 Task: Log work in the project VortexTech for the issue 'Implement a new cloud-based procurement system for a company with advanced vendor management and sourcing capabilities' spent time as '2w 6d 2h 14m' and remaining time as '4w 6d 19h 43m' and move to top of backlog. Now add the issue to the epic 'Network Segmentation'.
Action: Mouse moved to (602, 380)
Screenshot: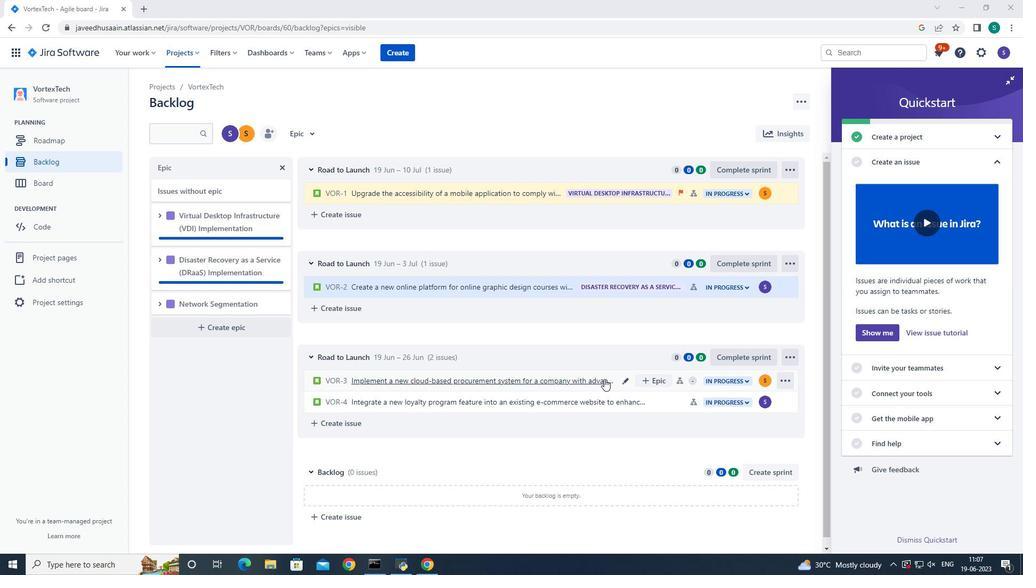 
Action: Mouse pressed left at (602, 380)
Screenshot: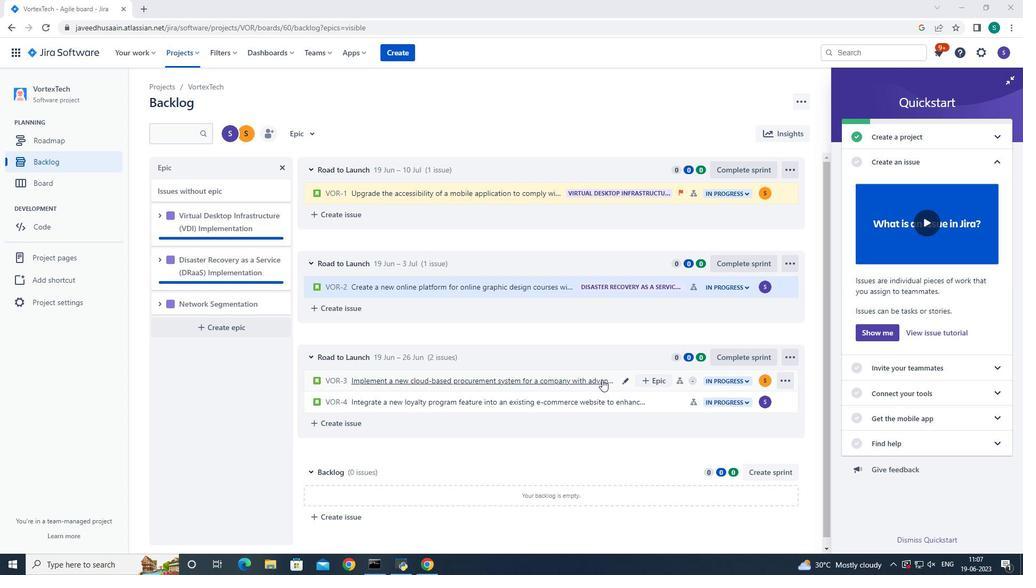
Action: Mouse moved to (788, 160)
Screenshot: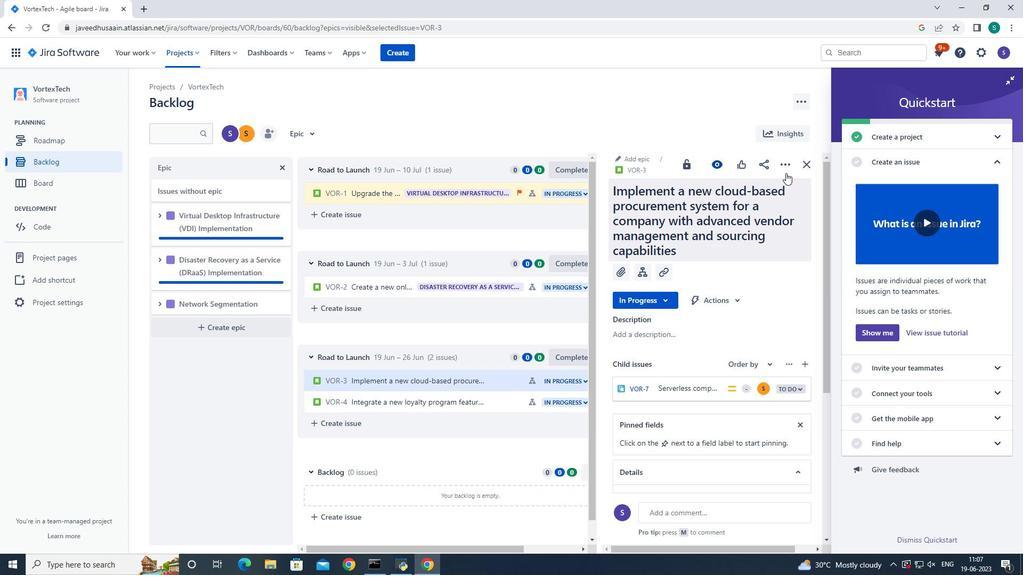 
Action: Mouse pressed left at (788, 160)
Screenshot: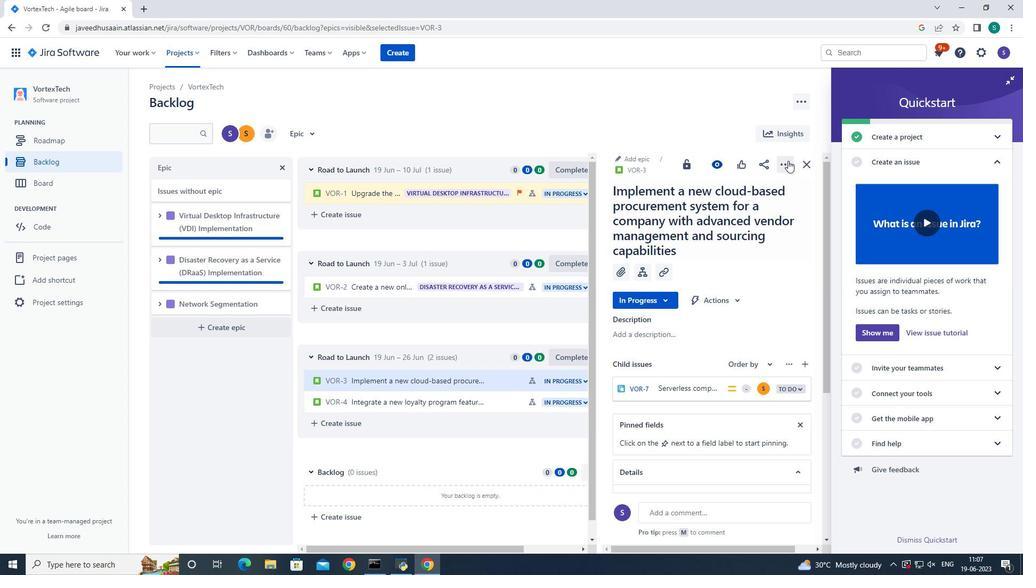 
Action: Mouse moved to (755, 190)
Screenshot: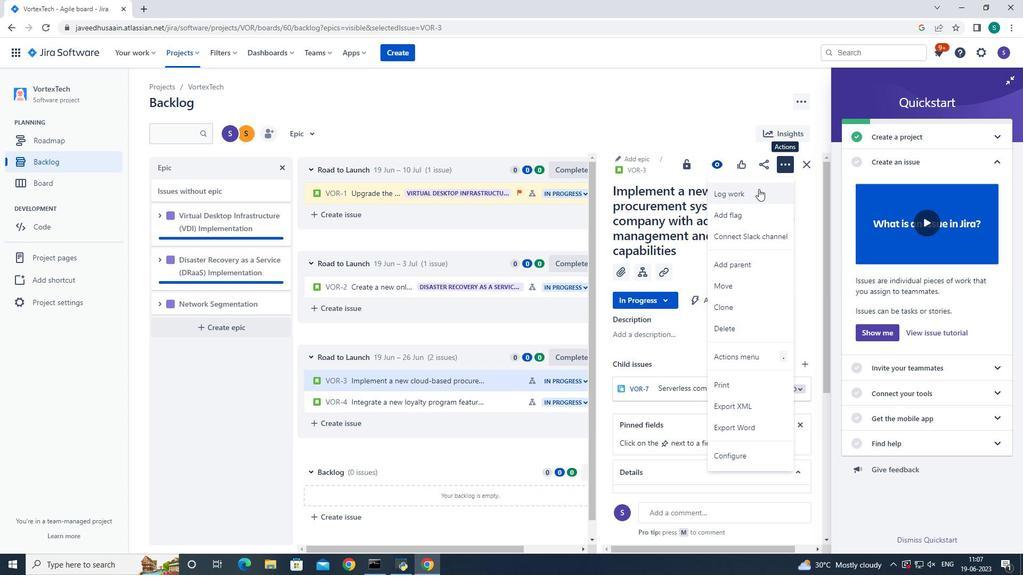 
Action: Mouse pressed left at (755, 190)
Screenshot: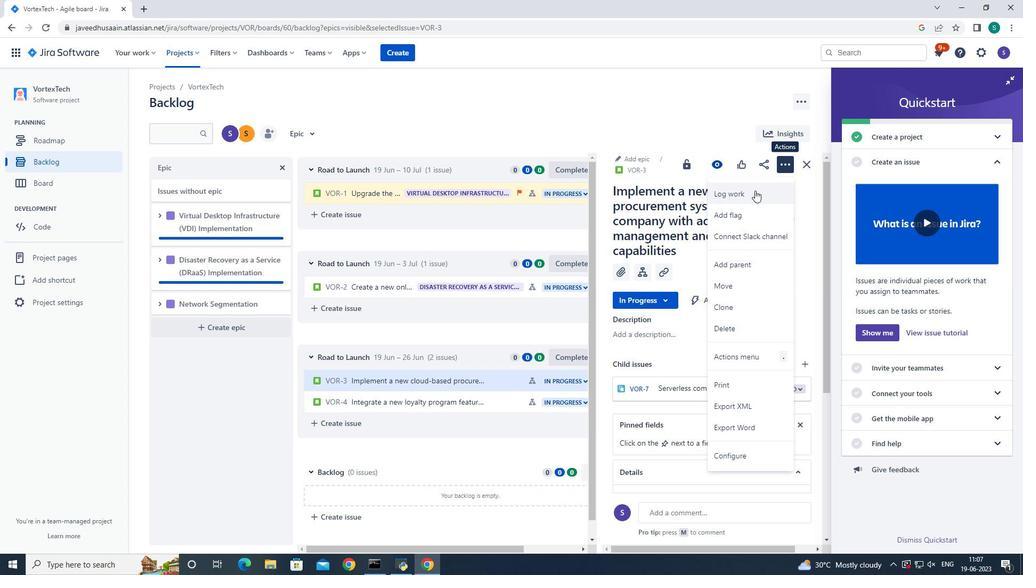 
Action: Mouse moved to (456, 162)
Screenshot: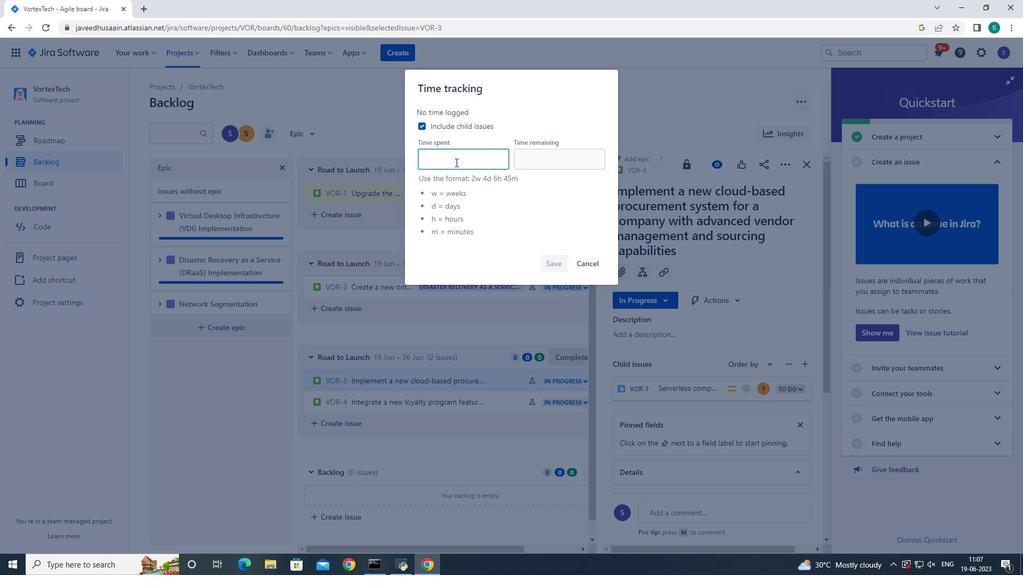 
Action: Mouse pressed left at (456, 162)
Screenshot: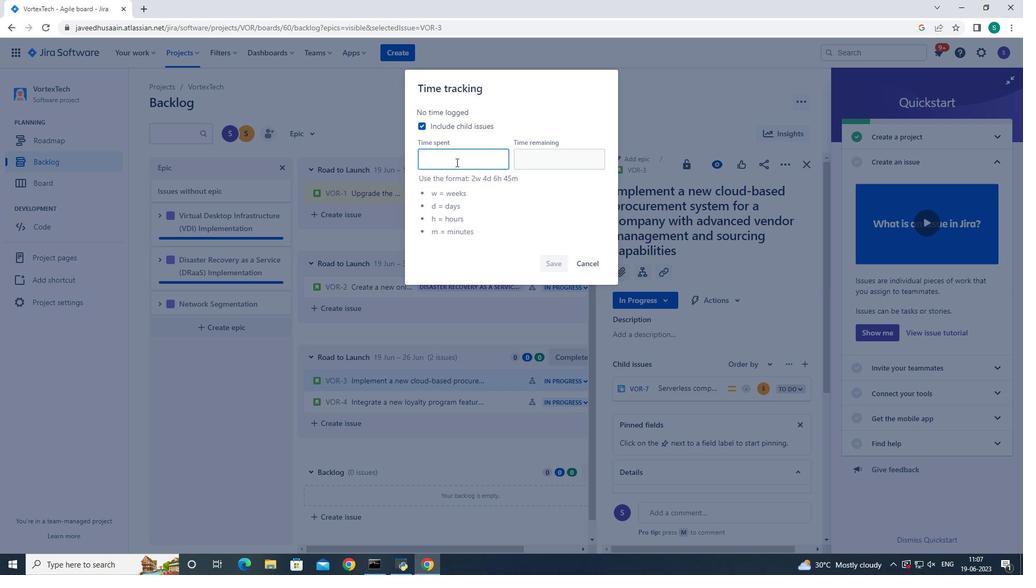 
Action: Key pressed 2w<Key.space>6d<Key.space>2h<Key.space>14m<Key.tab>4w<Key.space>6d<Key.space>19h<Key.space>43m
Screenshot: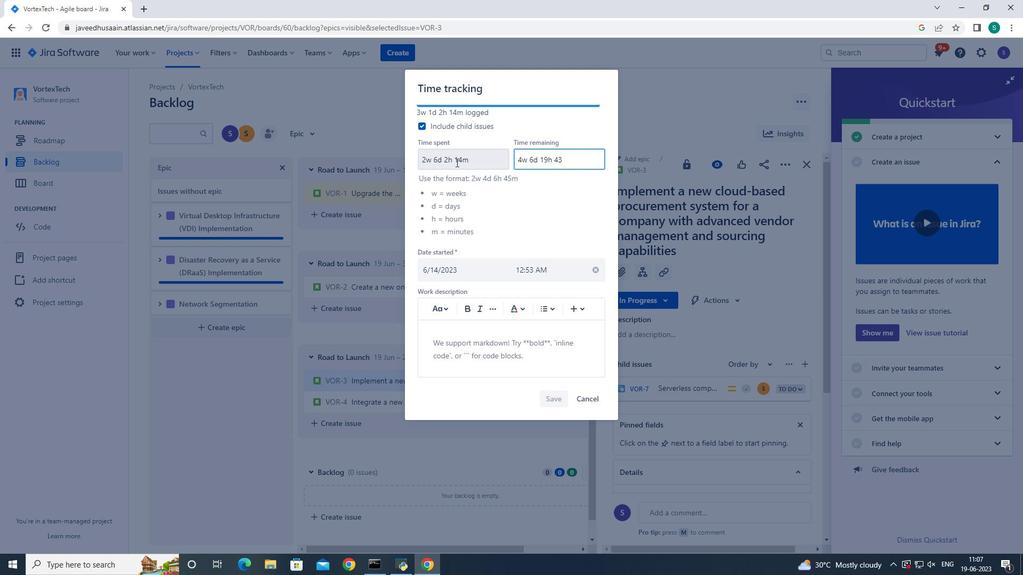 
Action: Mouse moved to (550, 400)
Screenshot: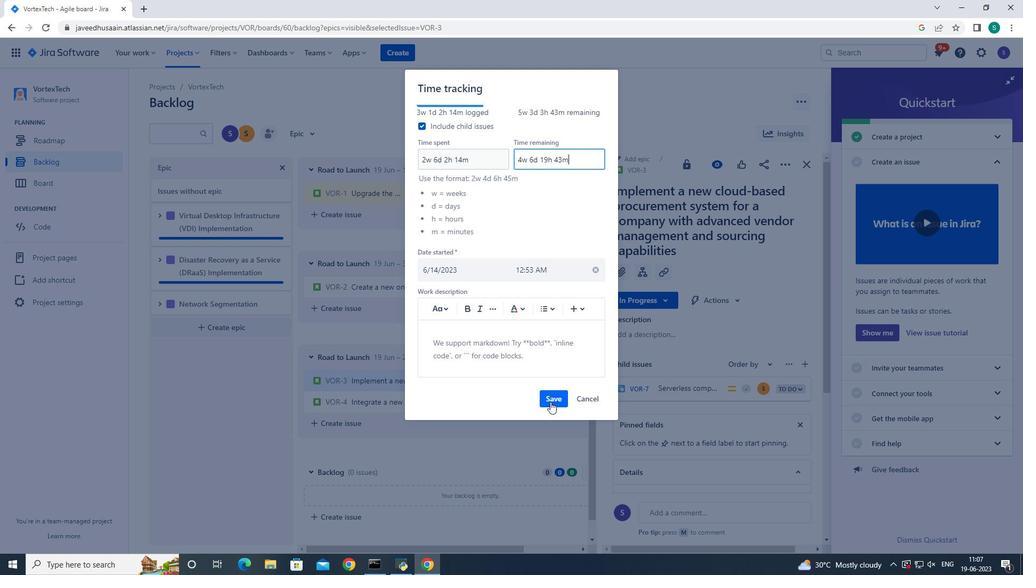 
Action: Mouse pressed left at (550, 400)
Screenshot: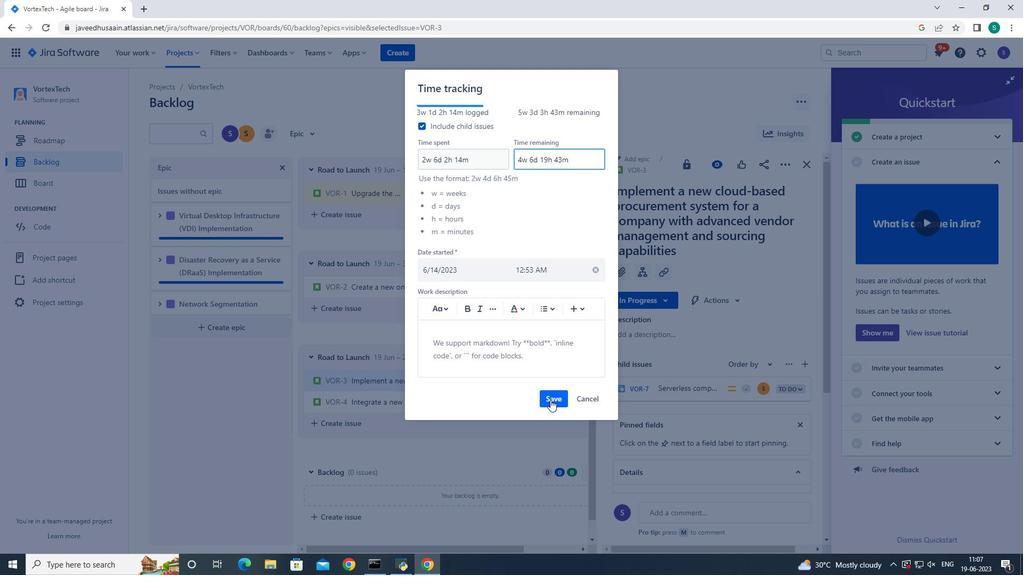 
Action: Mouse moved to (786, 167)
Screenshot: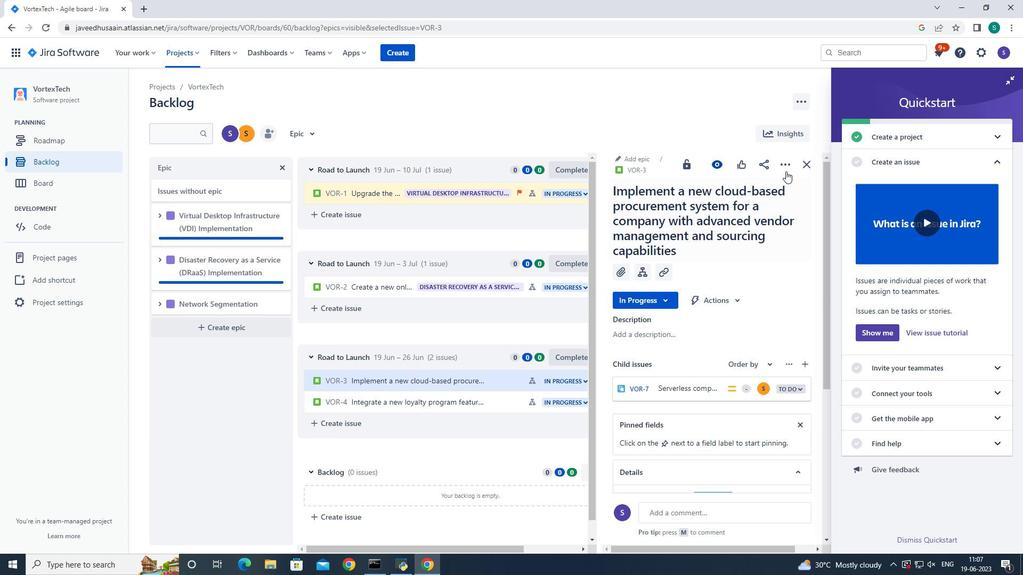 
Action: Mouse pressed left at (786, 167)
Screenshot: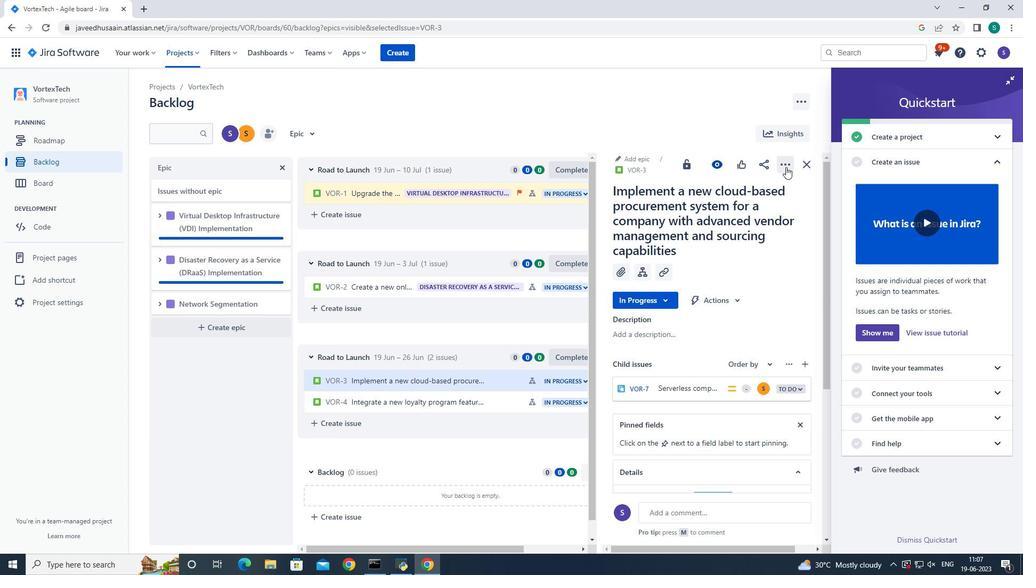 
Action: Mouse pressed left at (786, 167)
Screenshot: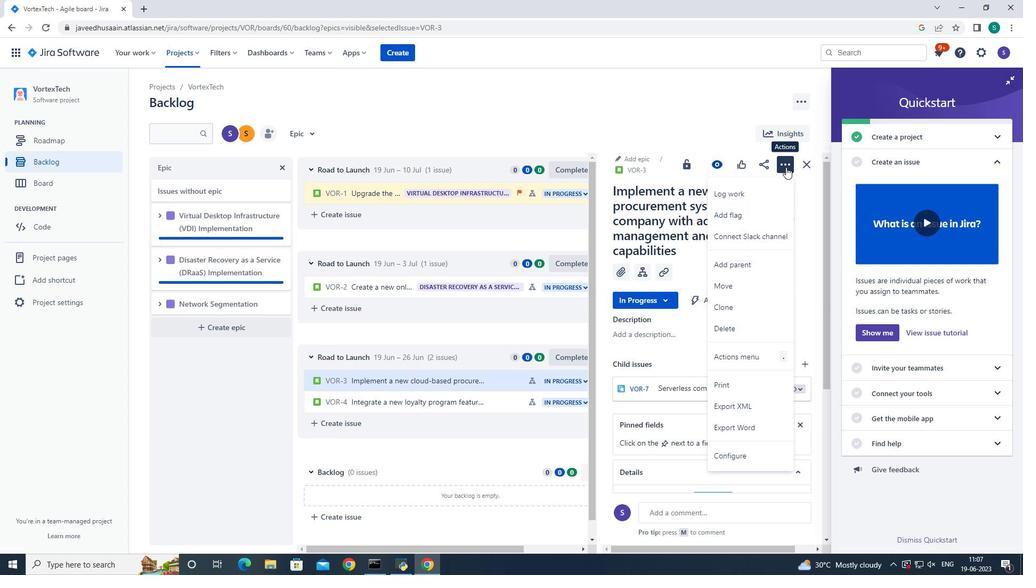 
Action: Mouse moved to (800, 164)
Screenshot: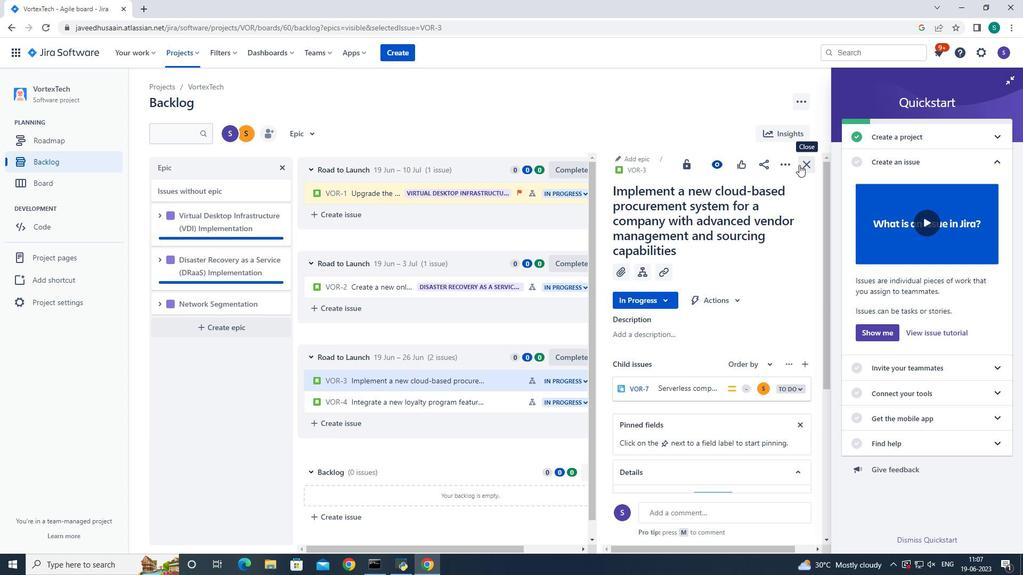 
Action: Mouse pressed left at (800, 164)
Screenshot: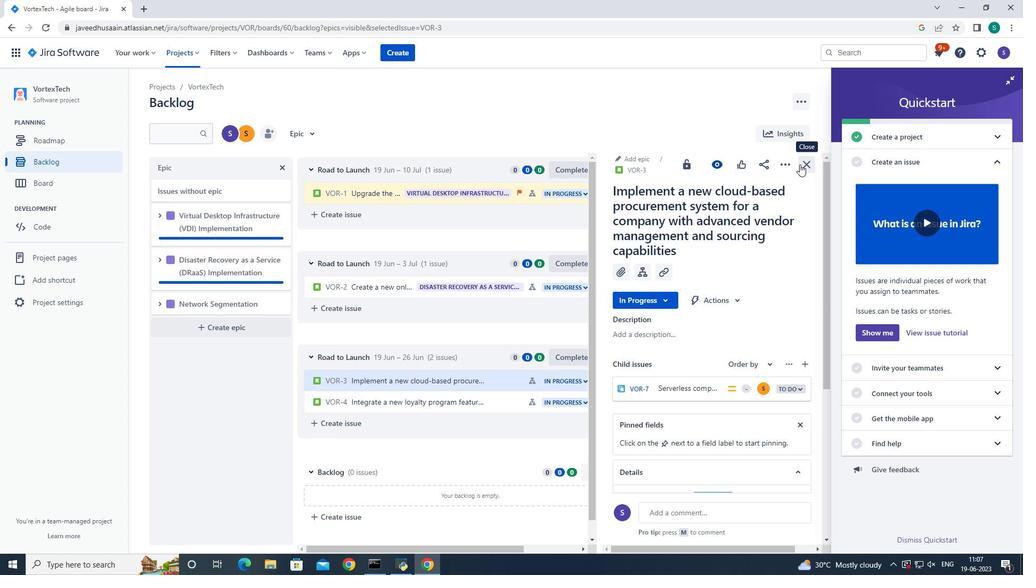 
Action: Mouse moved to (791, 379)
Screenshot: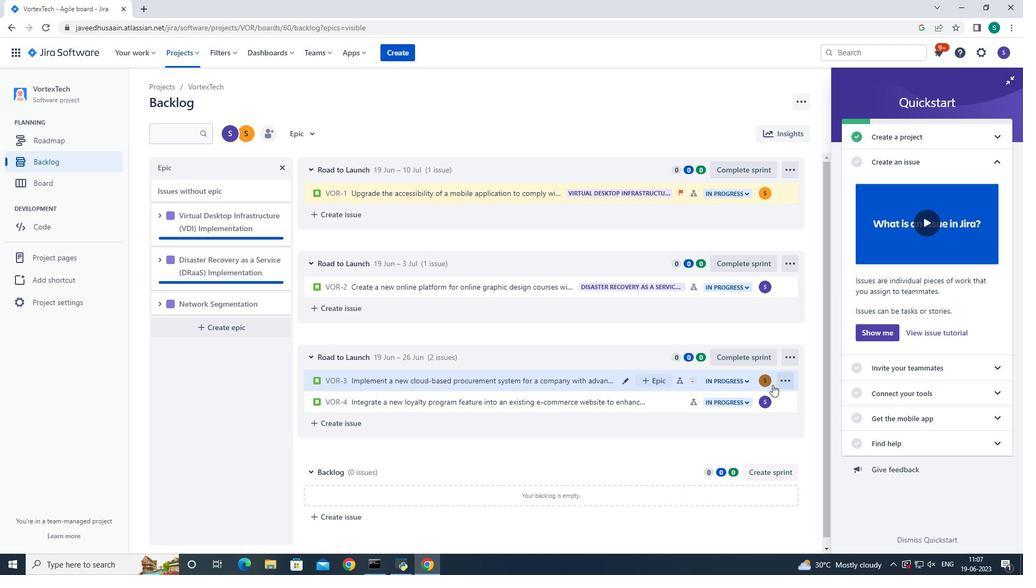 
Action: Mouse pressed left at (791, 379)
Screenshot: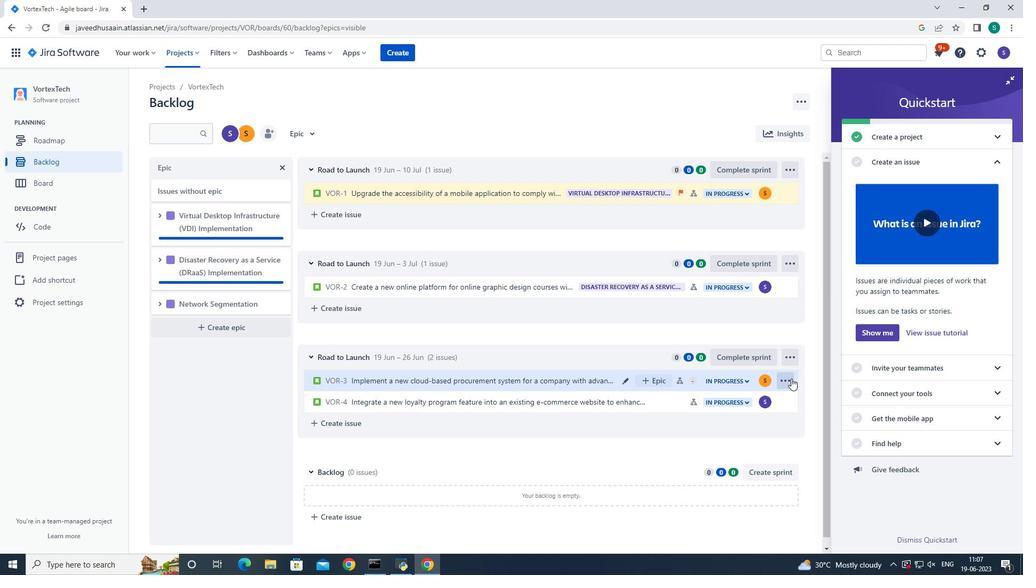 
Action: Mouse moved to (760, 341)
Screenshot: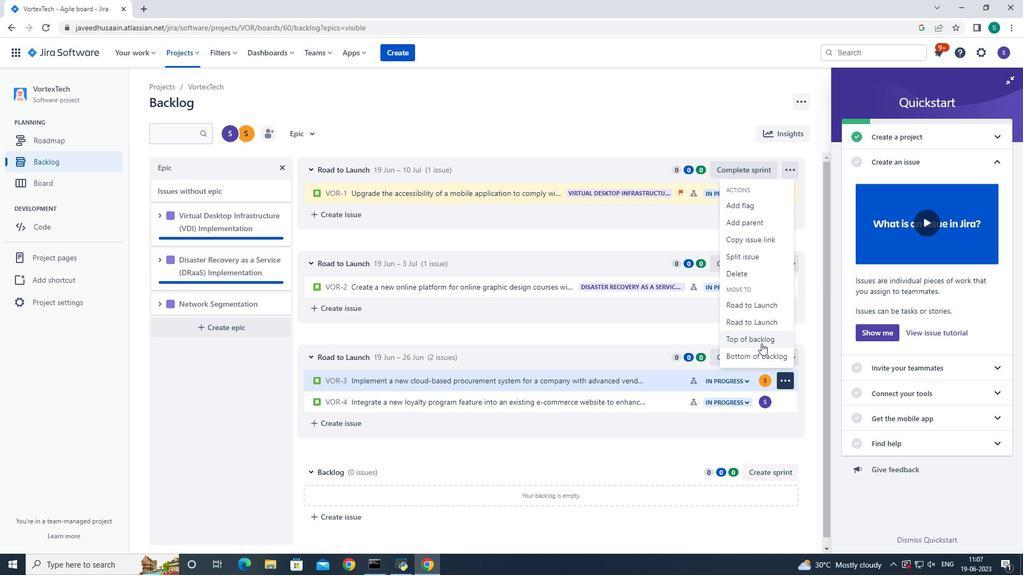 
Action: Mouse pressed left at (760, 341)
Screenshot: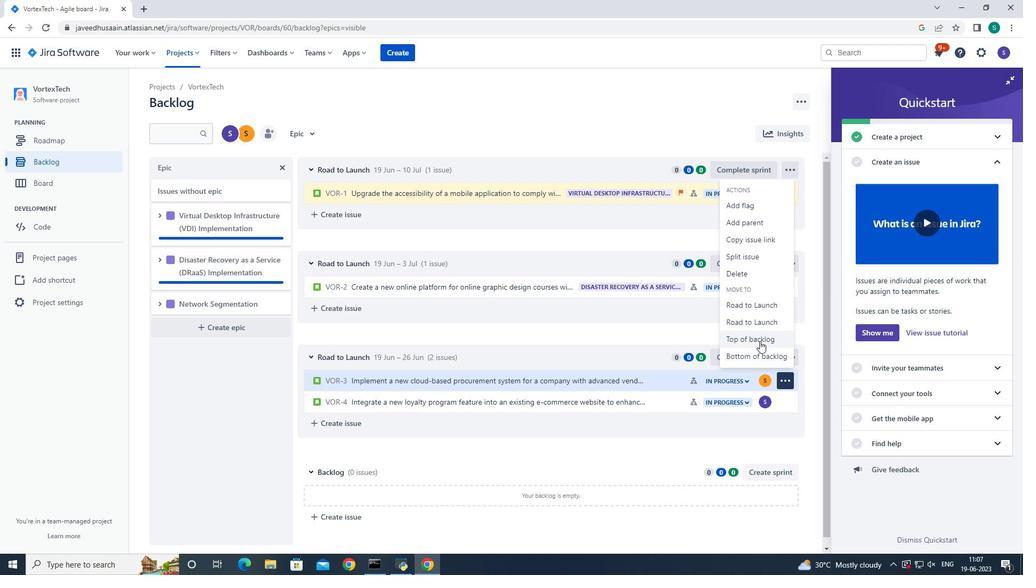 
Action: Mouse moved to (543, 169)
Screenshot: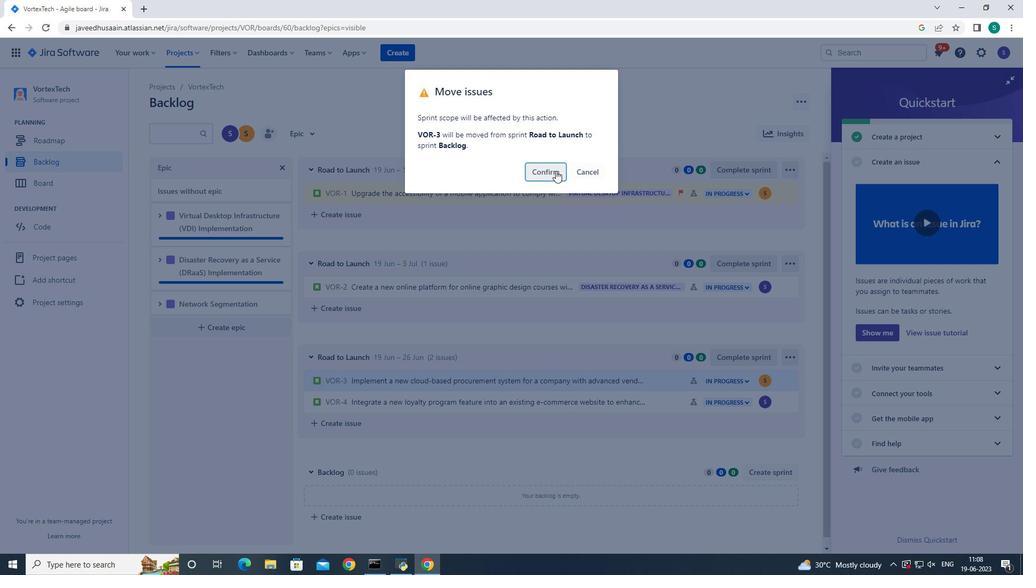 
Action: Mouse pressed left at (543, 169)
Screenshot: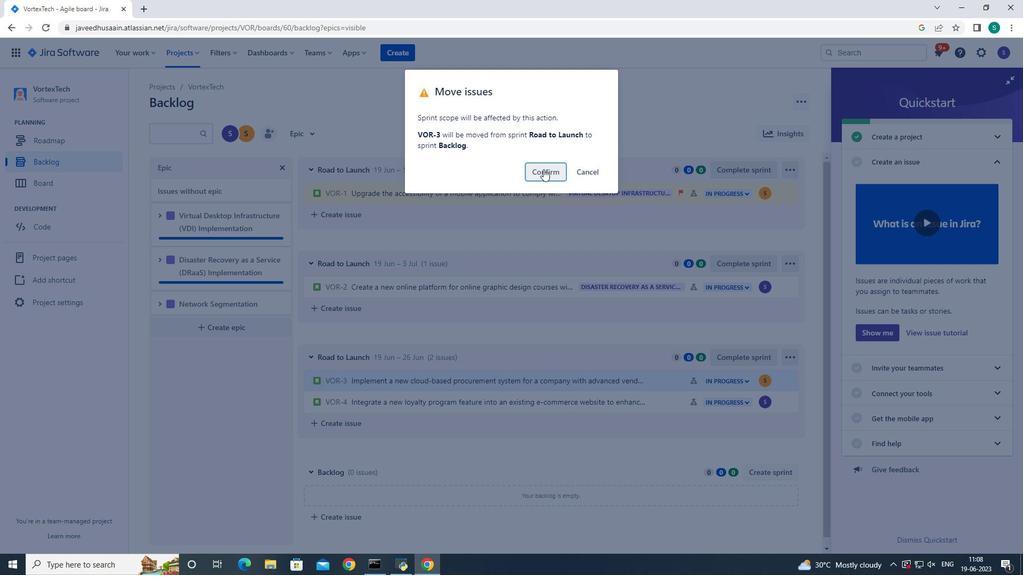 
Action: Mouse moved to (664, 475)
Screenshot: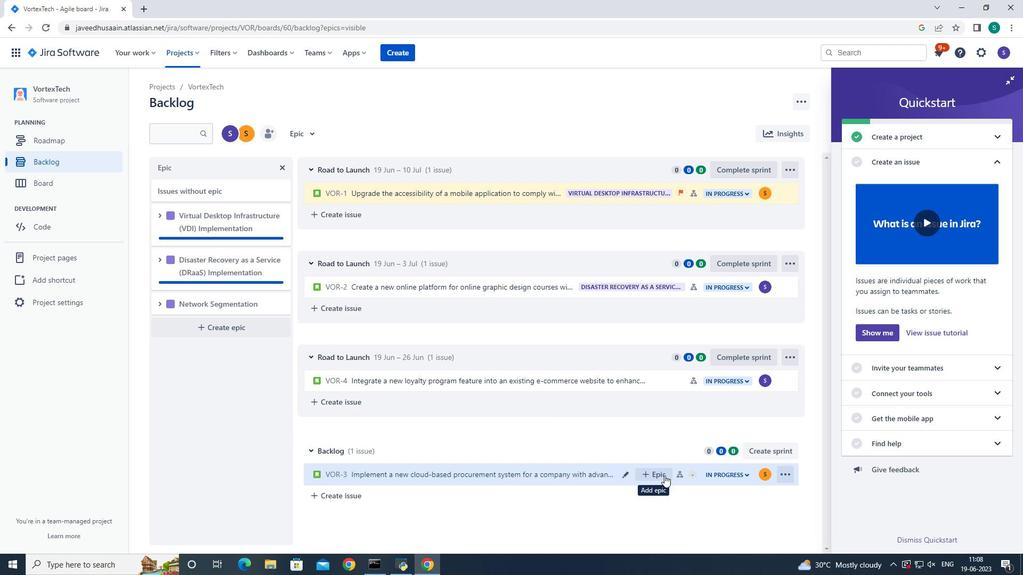 
Action: Mouse pressed left at (664, 475)
Screenshot: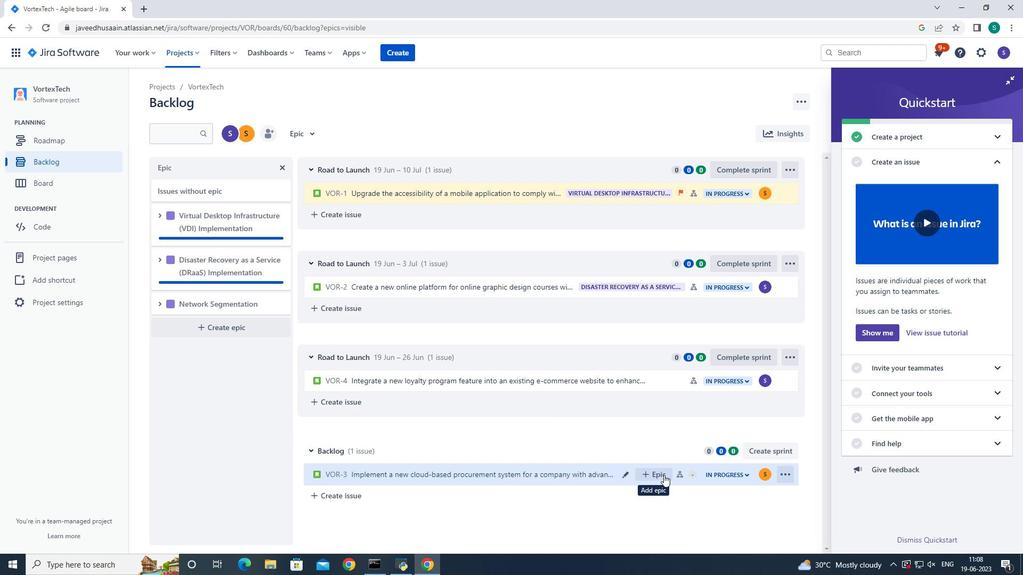 
Action: Mouse moved to (664, 492)
Screenshot: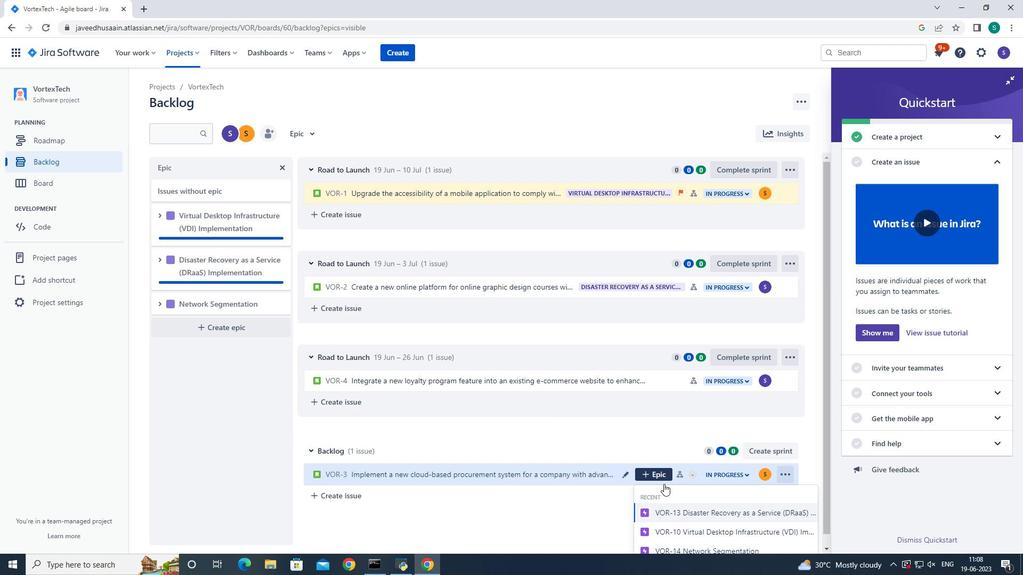 
Action: Mouse scrolled (664, 492) with delta (0, 0)
Screenshot: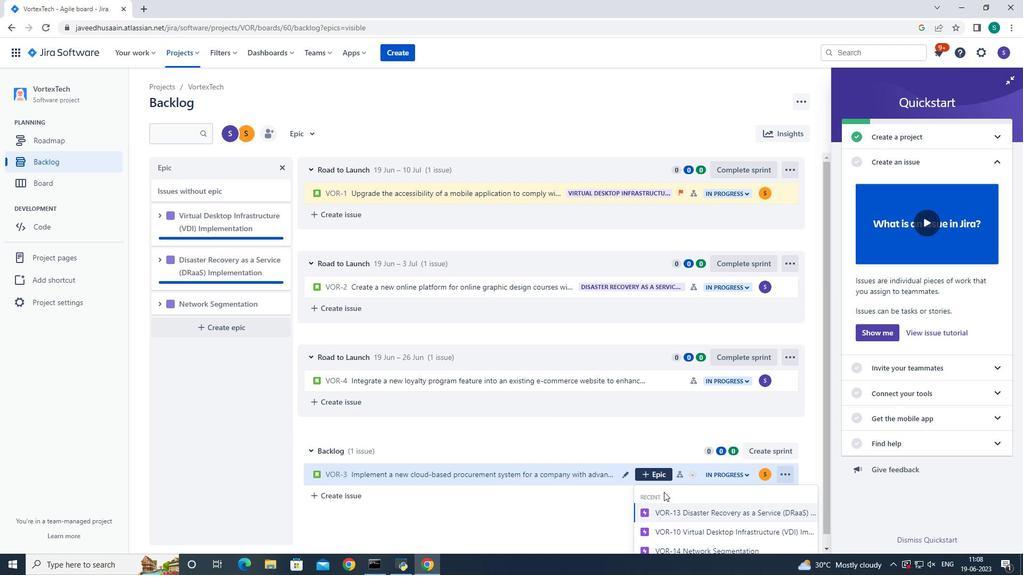 
Action: Mouse scrolled (664, 492) with delta (0, 0)
Screenshot: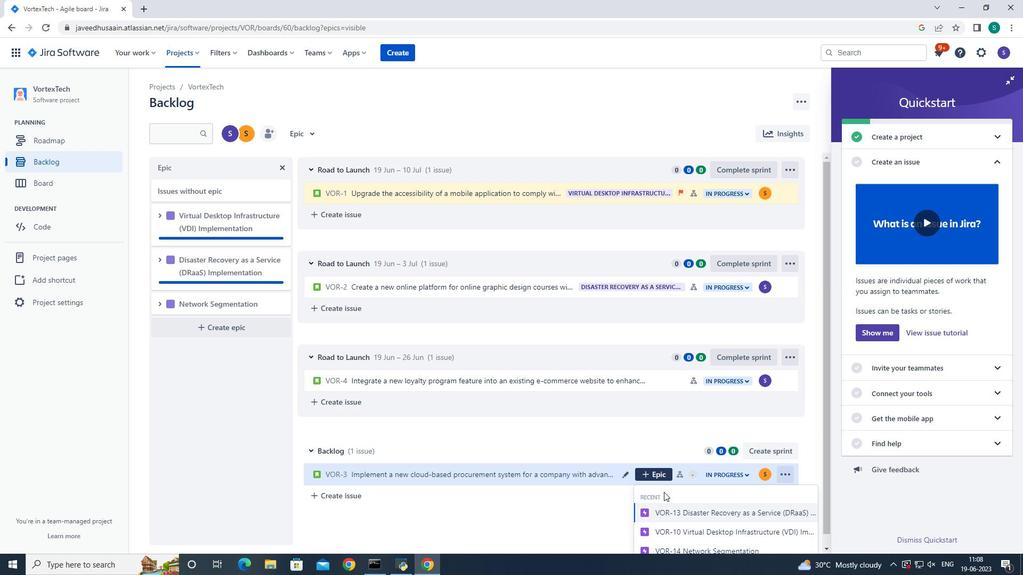 
Action: Mouse moved to (696, 549)
Screenshot: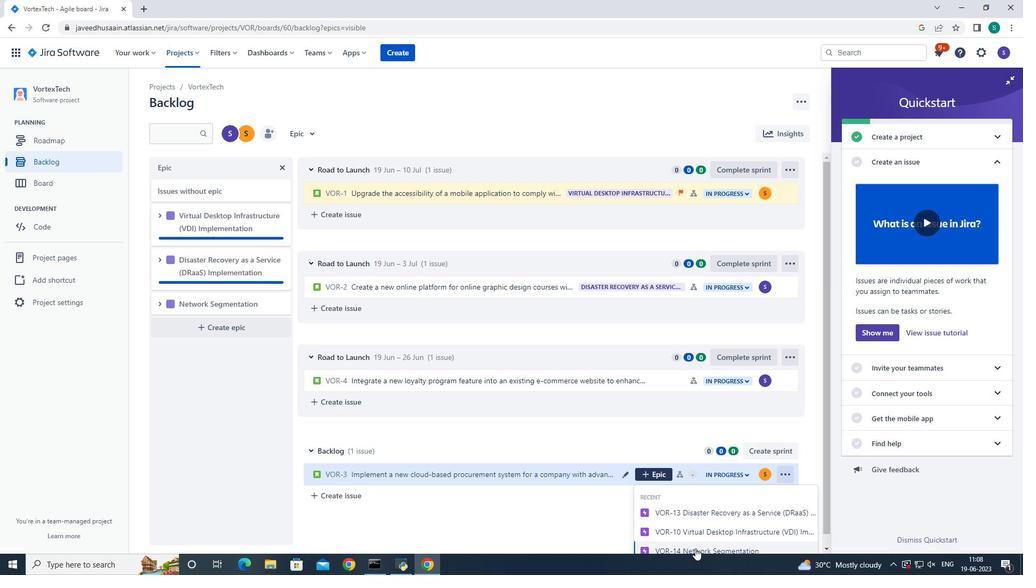 
Action: Mouse pressed left at (696, 549)
Screenshot: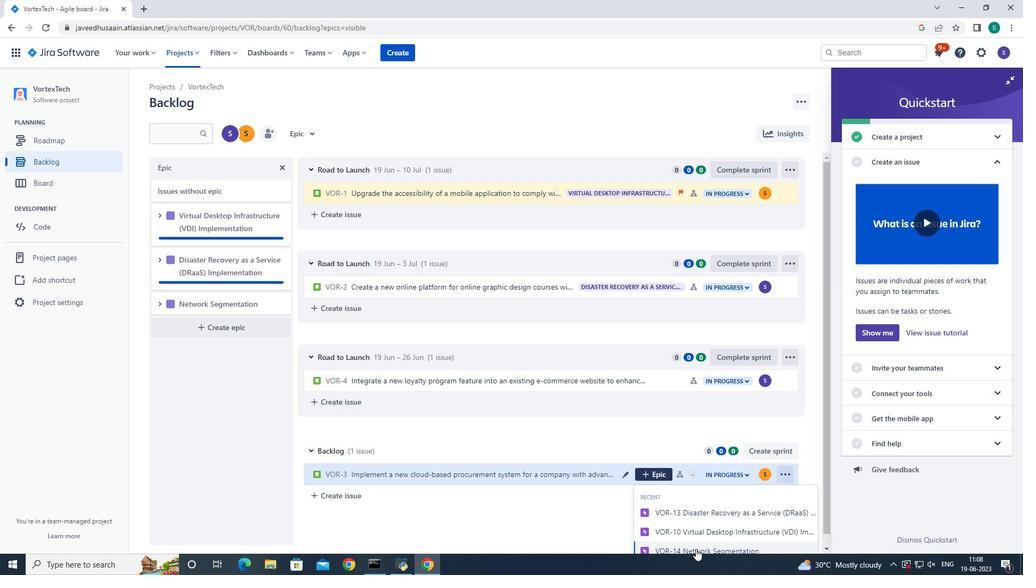
Action: Mouse moved to (771, 489)
Screenshot: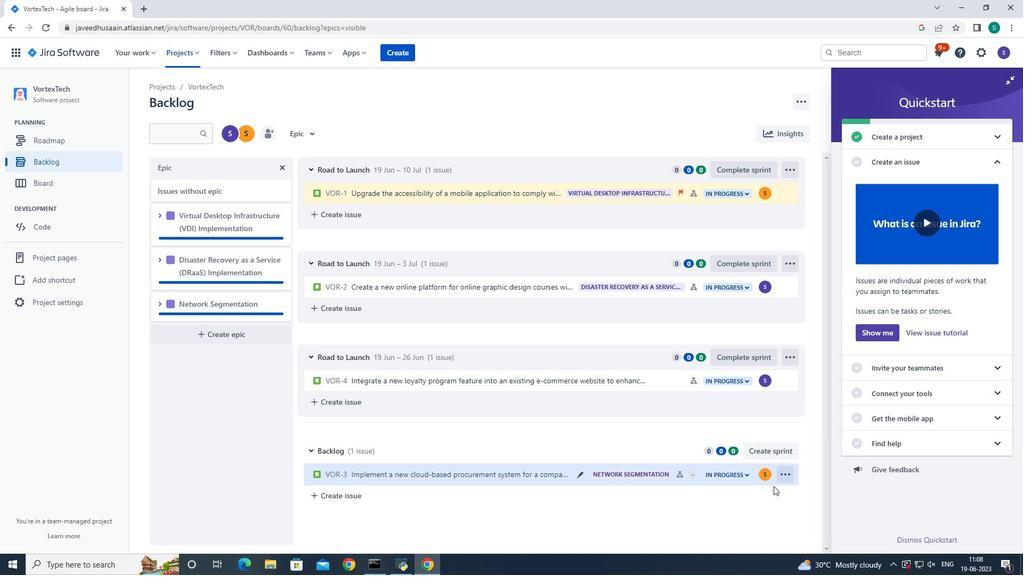 
